Task: Look for products from Pricklee only.
Action: Mouse pressed left at (20, 98)
Screenshot: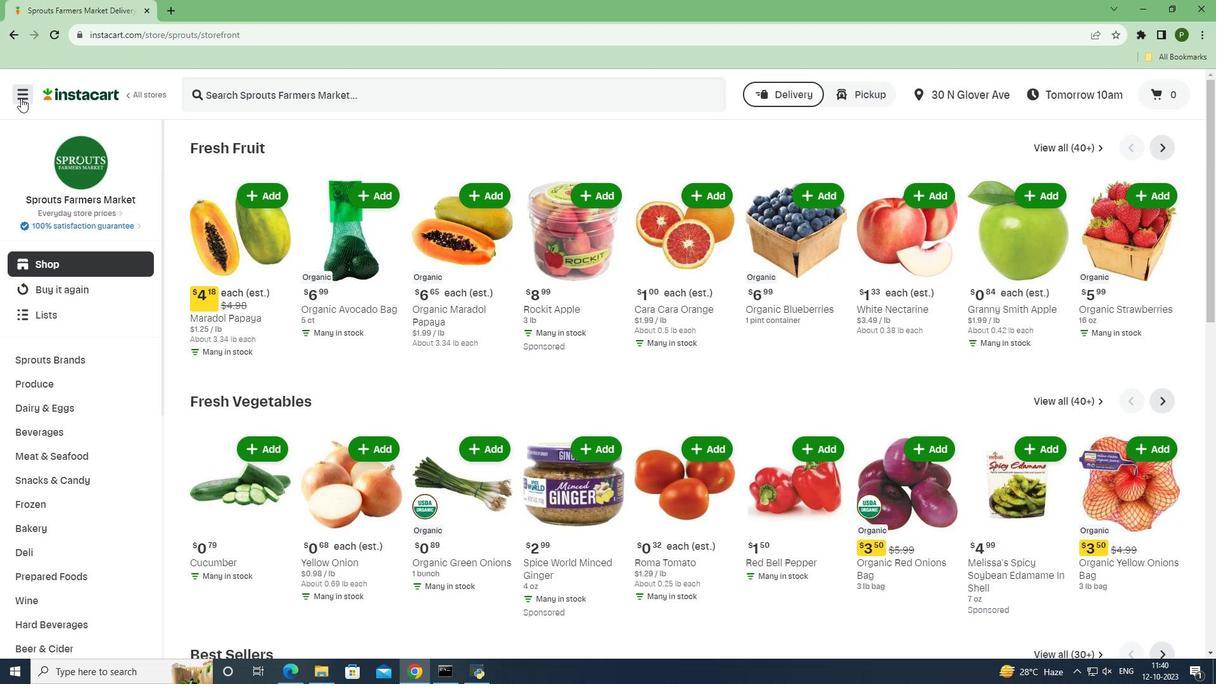 
Action: Mouse moved to (62, 343)
Screenshot: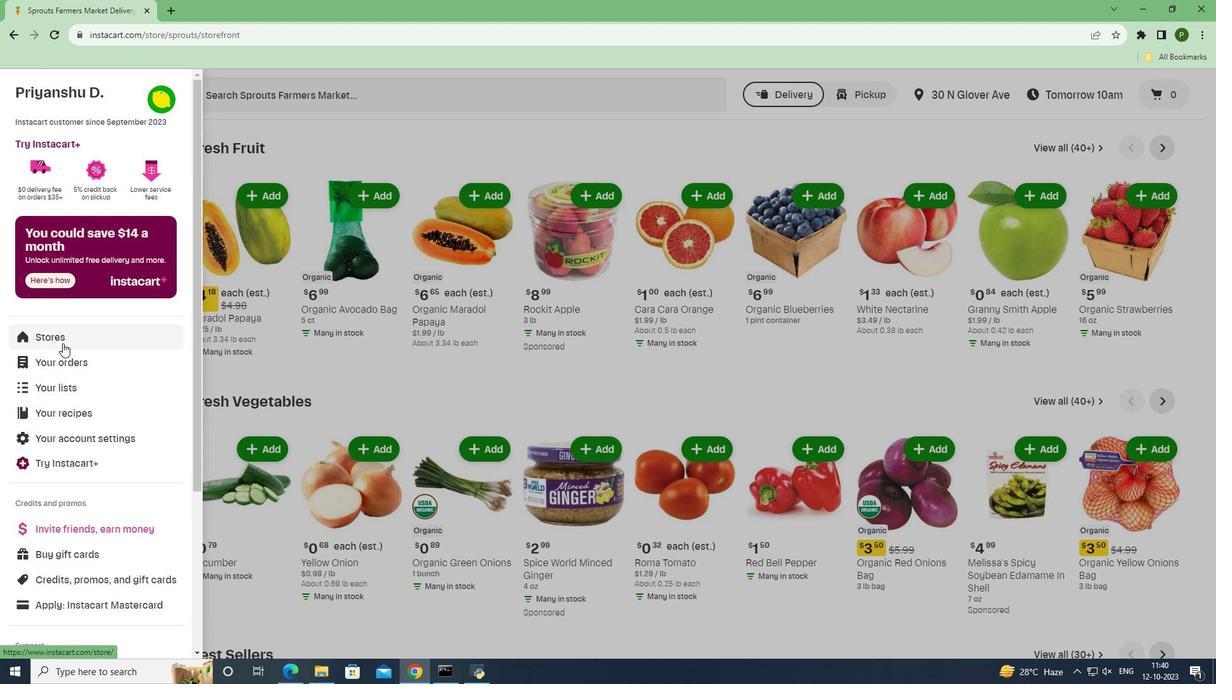 
Action: Mouse pressed left at (62, 343)
Screenshot: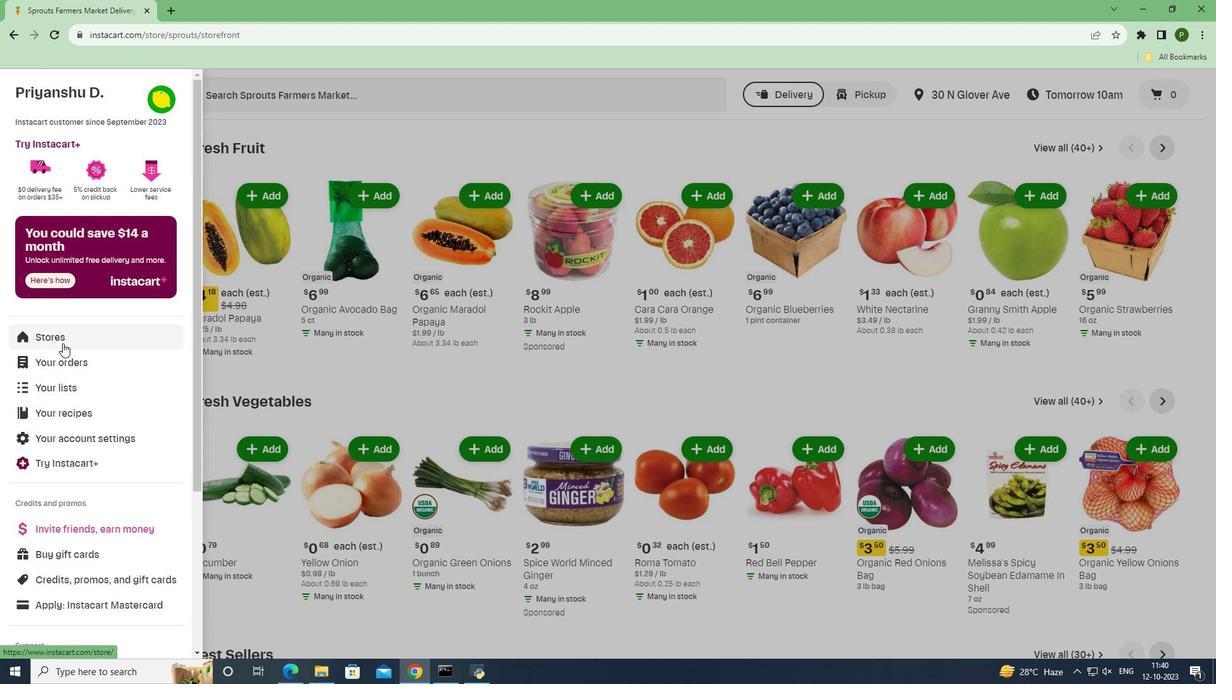 
Action: Mouse moved to (287, 147)
Screenshot: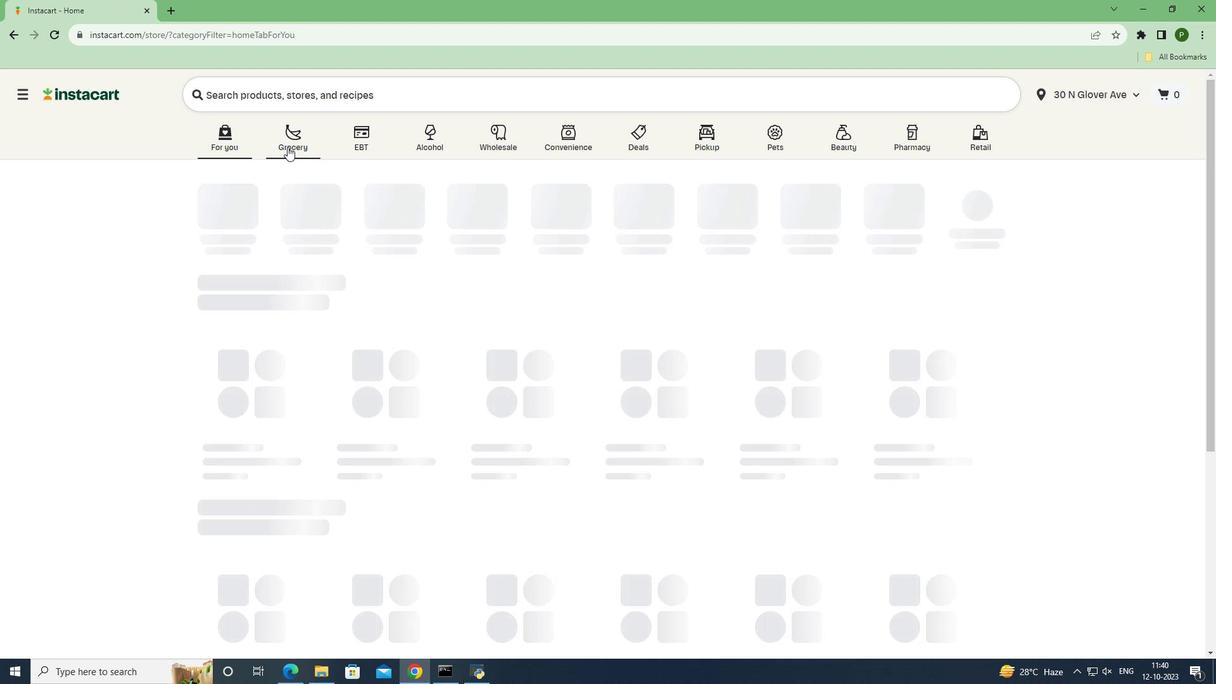 
Action: Mouse pressed left at (287, 147)
Screenshot: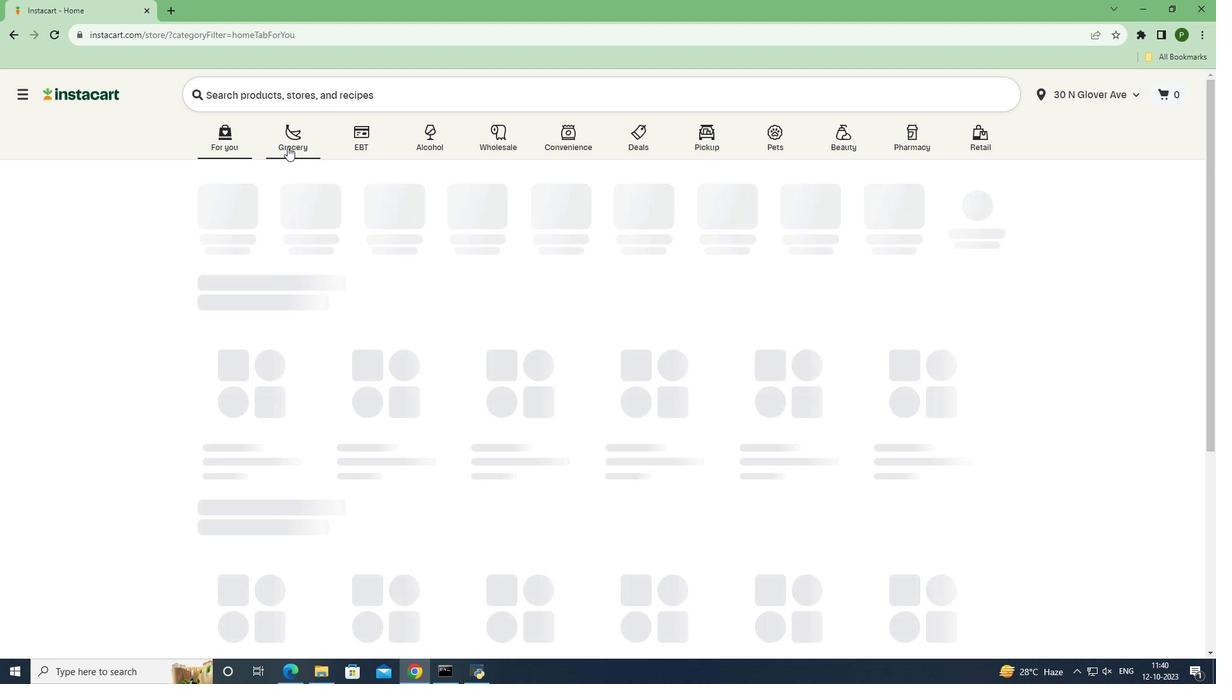 
Action: Mouse moved to (511, 295)
Screenshot: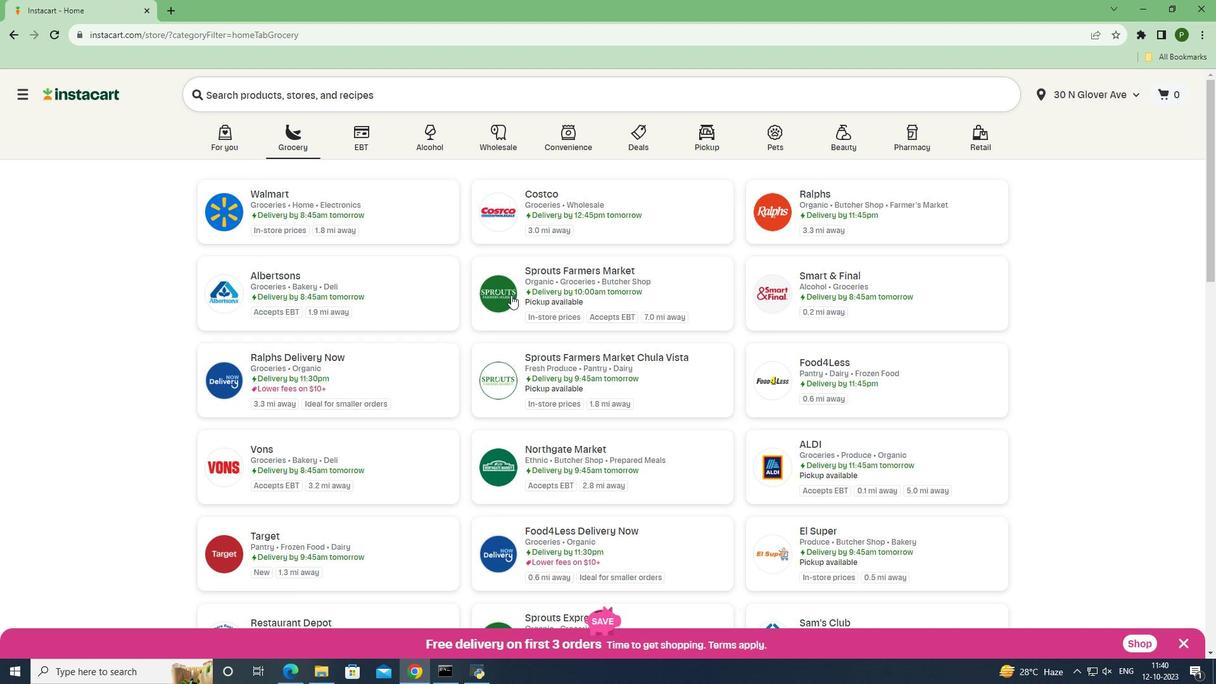 
Action: Mouse pressed left at (511, 295)
Screenshot: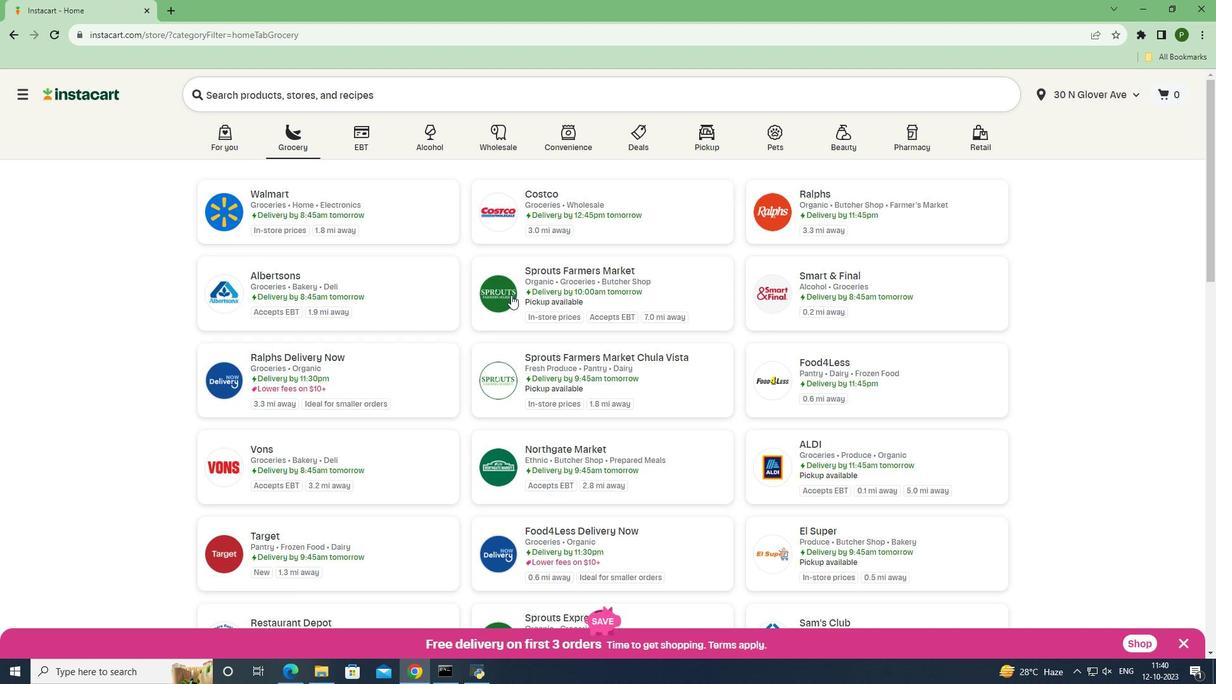 
Action: Mouse moved to (100, 432)
Screenshot: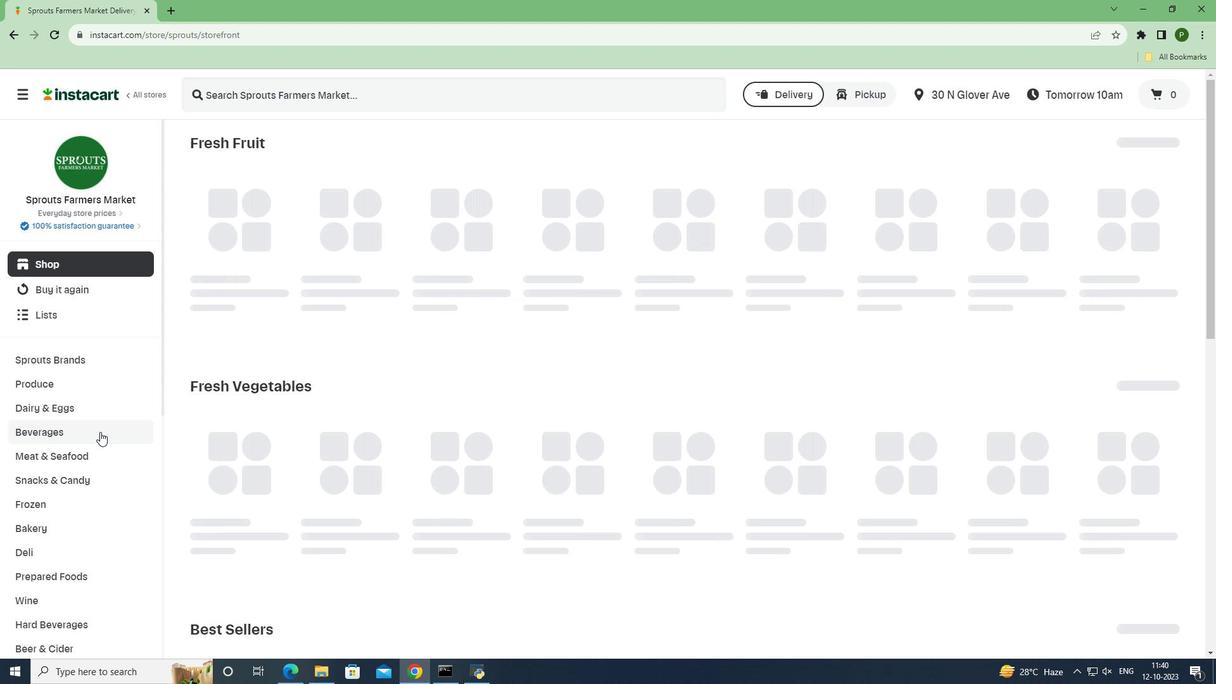 
Action: Mouse pressed left at (100, 432)
Screenshot: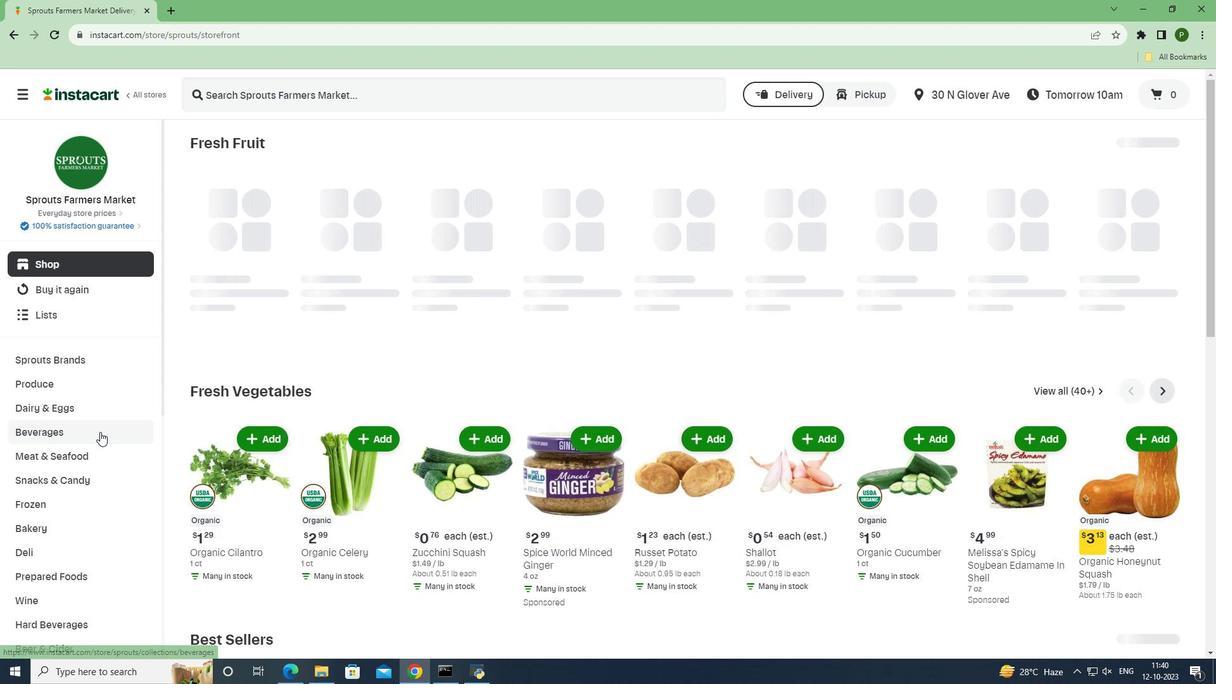 
Action: Mouse moved to (533, 178)
Screenshot: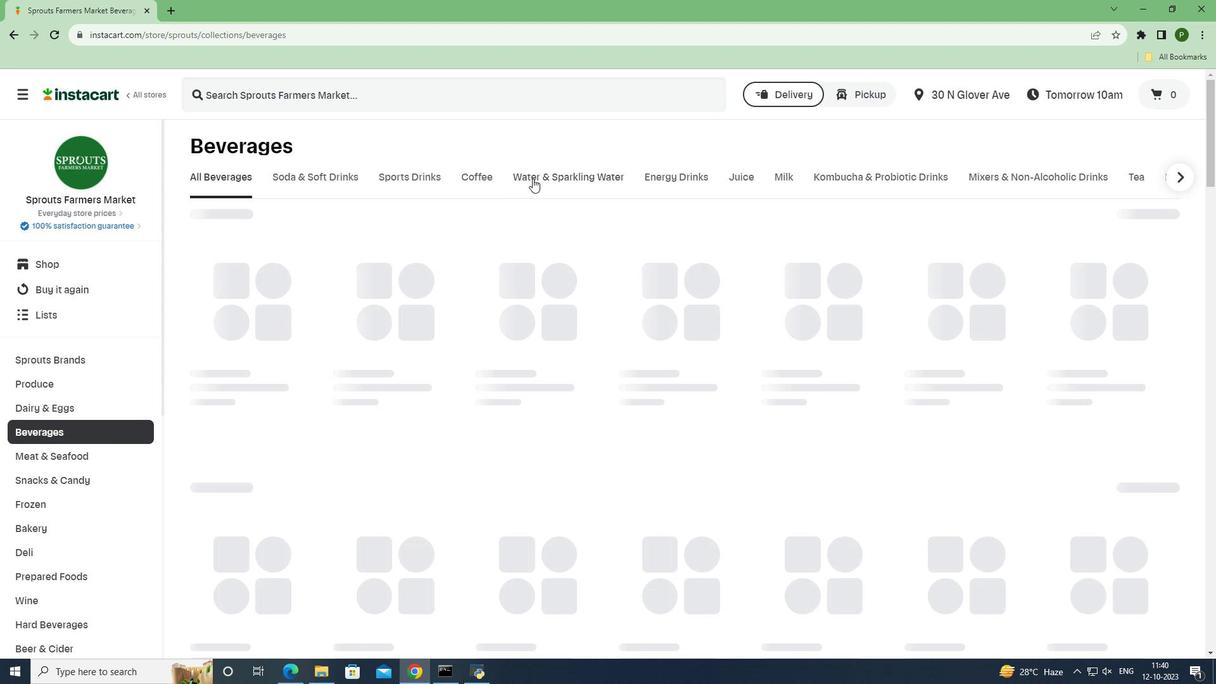 
Action: Mouse pressed left at (533, 178)
Screenshot: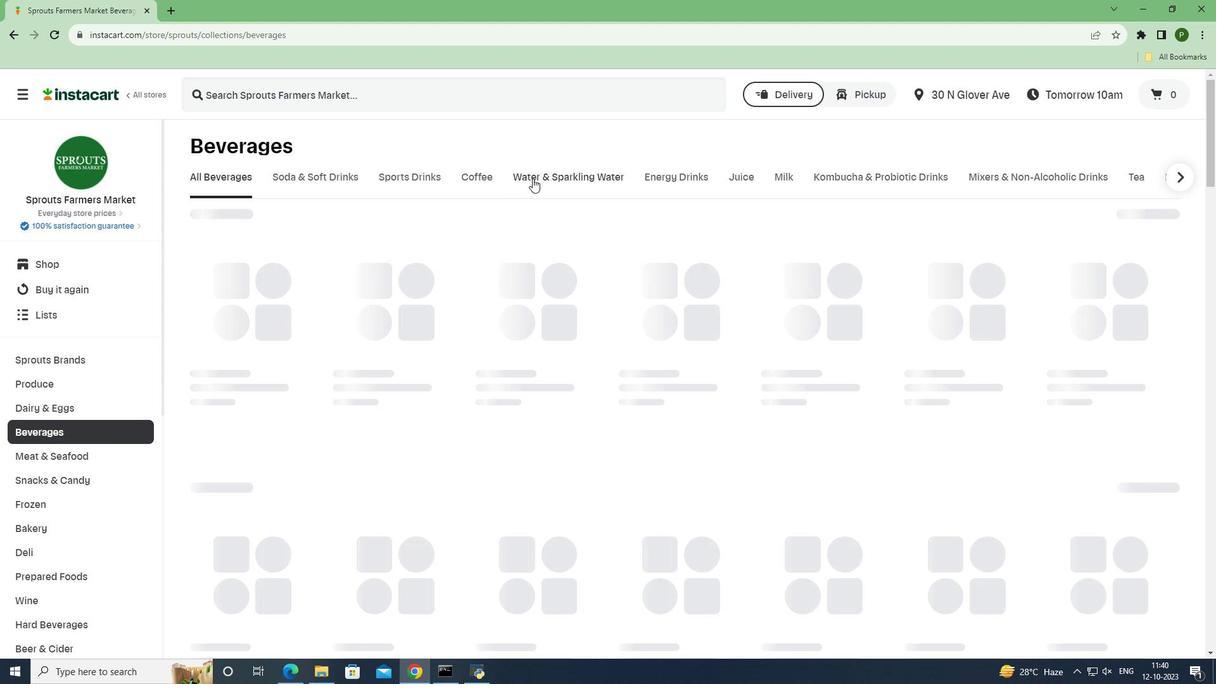 
Action: Mouse moved to (357, 290)
Screenshot: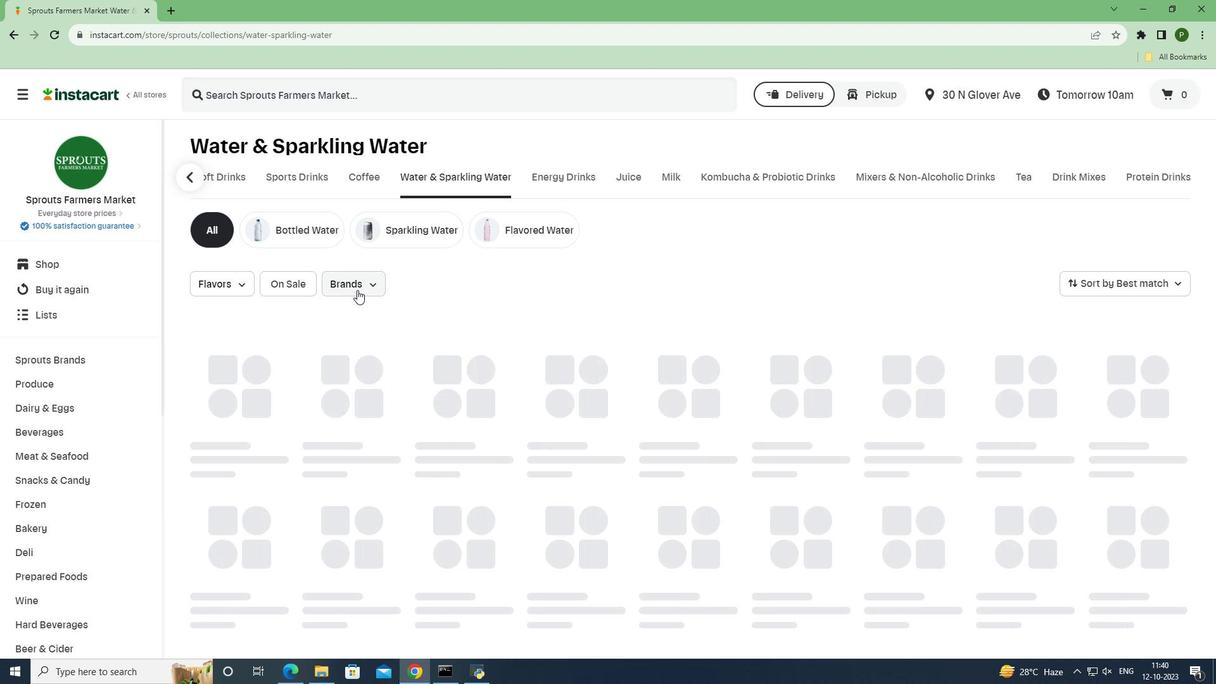 
Action: Mouse pressed left at (357, 290)
Screenshot: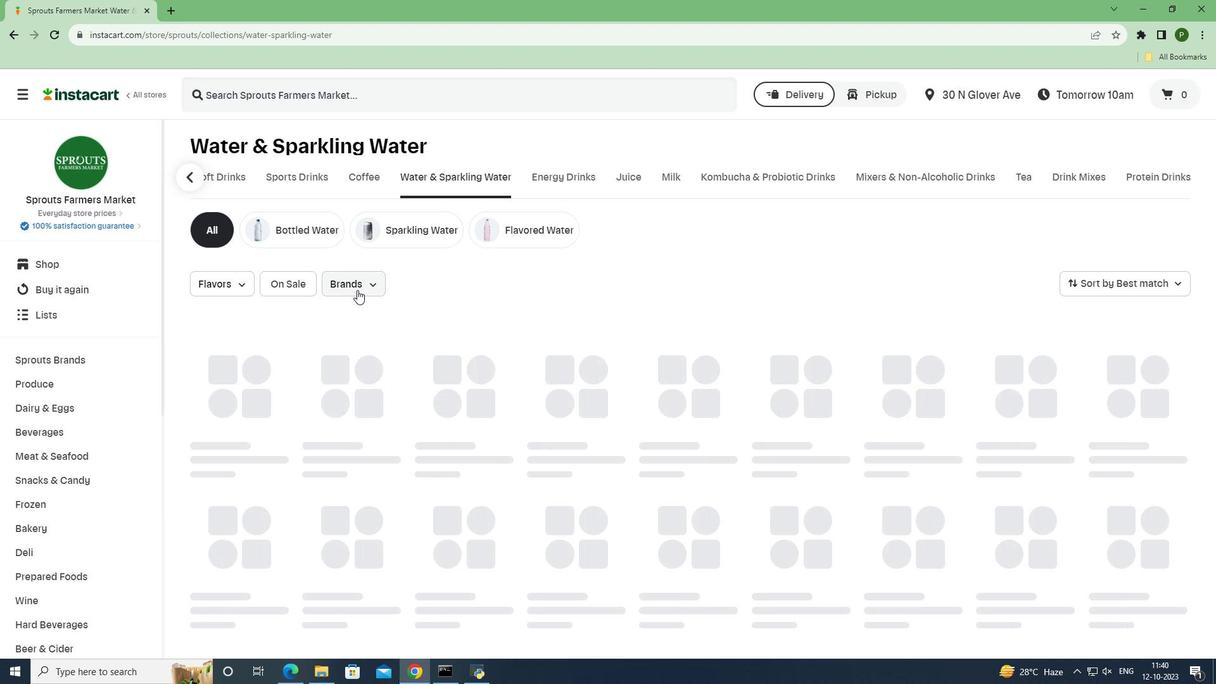 
Action: Mouse moved to (404, 434)
Screenshot: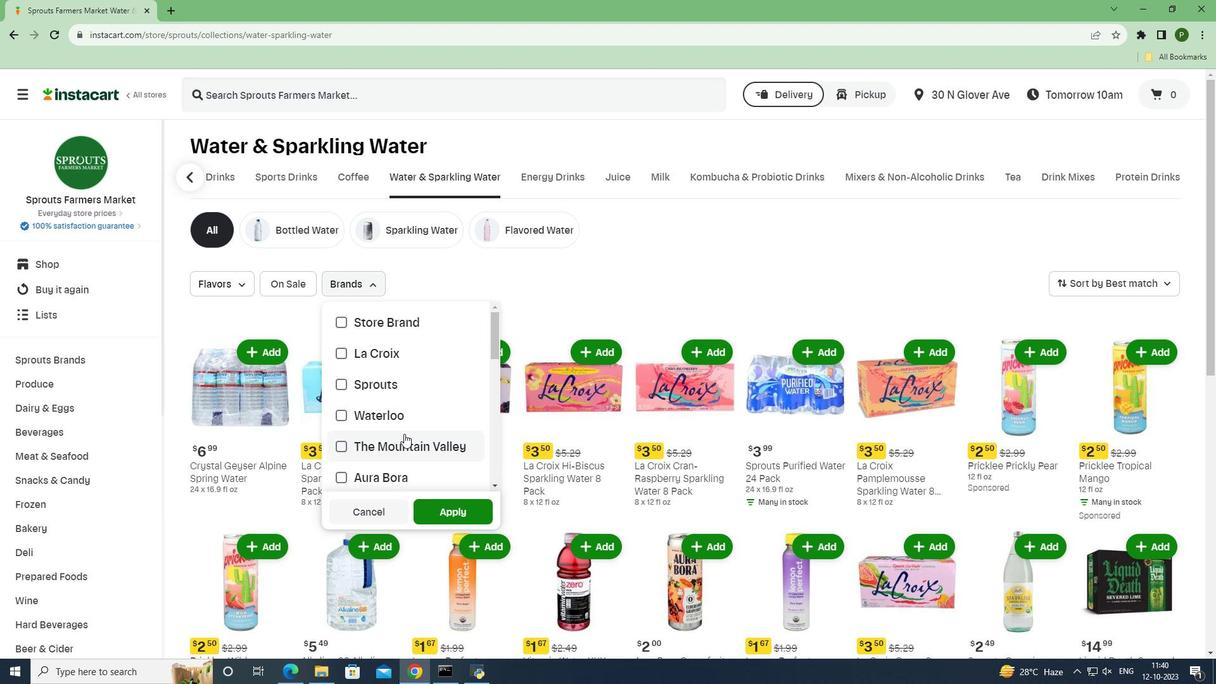 
Action: Mouse scrolled (404, 433) with delta (0, 0)
Screenshot: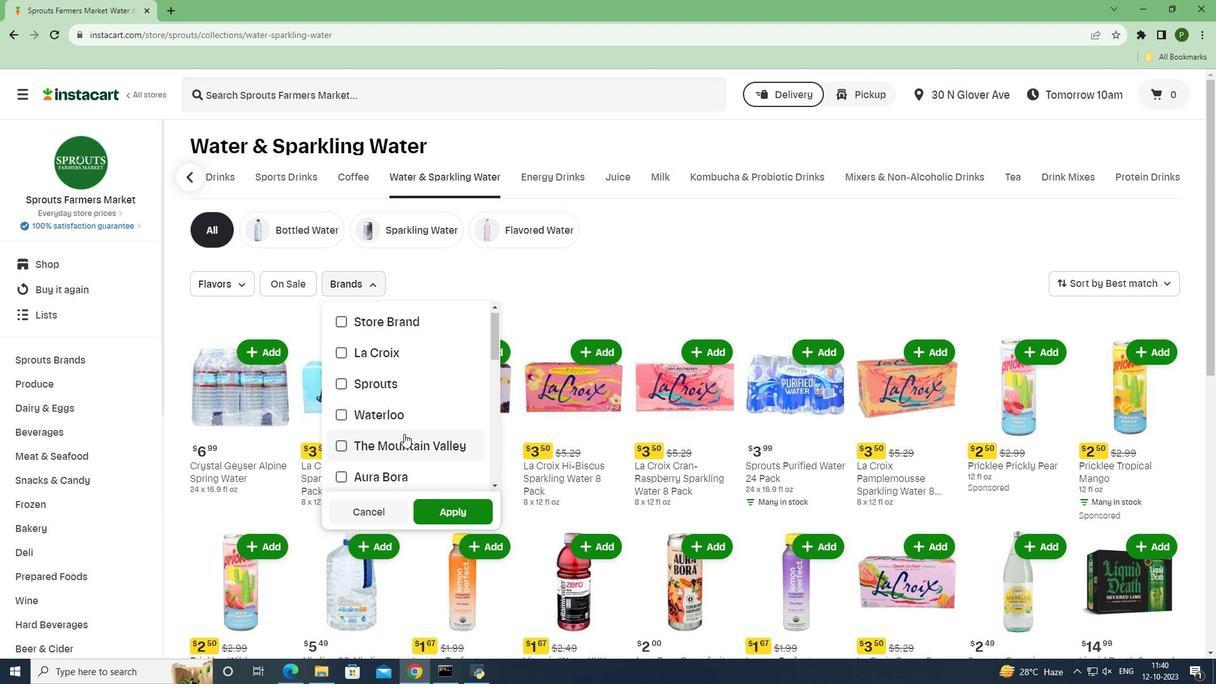 
Action: Mouse scrolled (404, 433) with delta (0, 0)
Screenshot: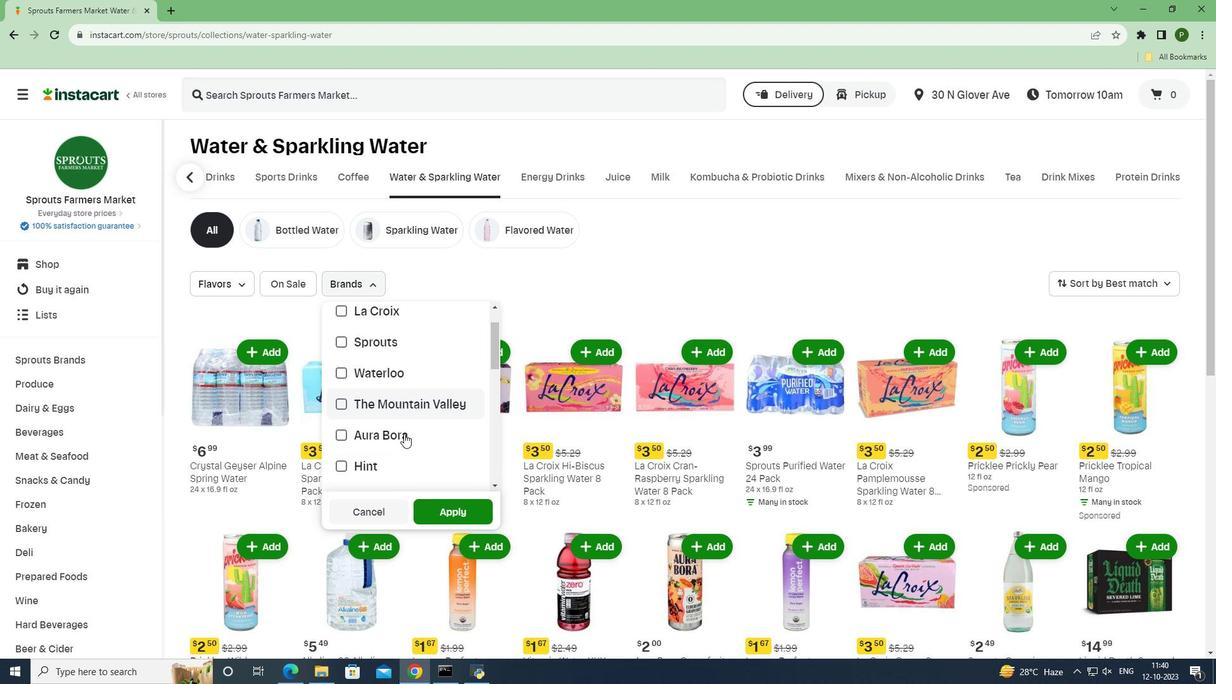 
Action: Mouse moved to (401, 423)
Screenshot: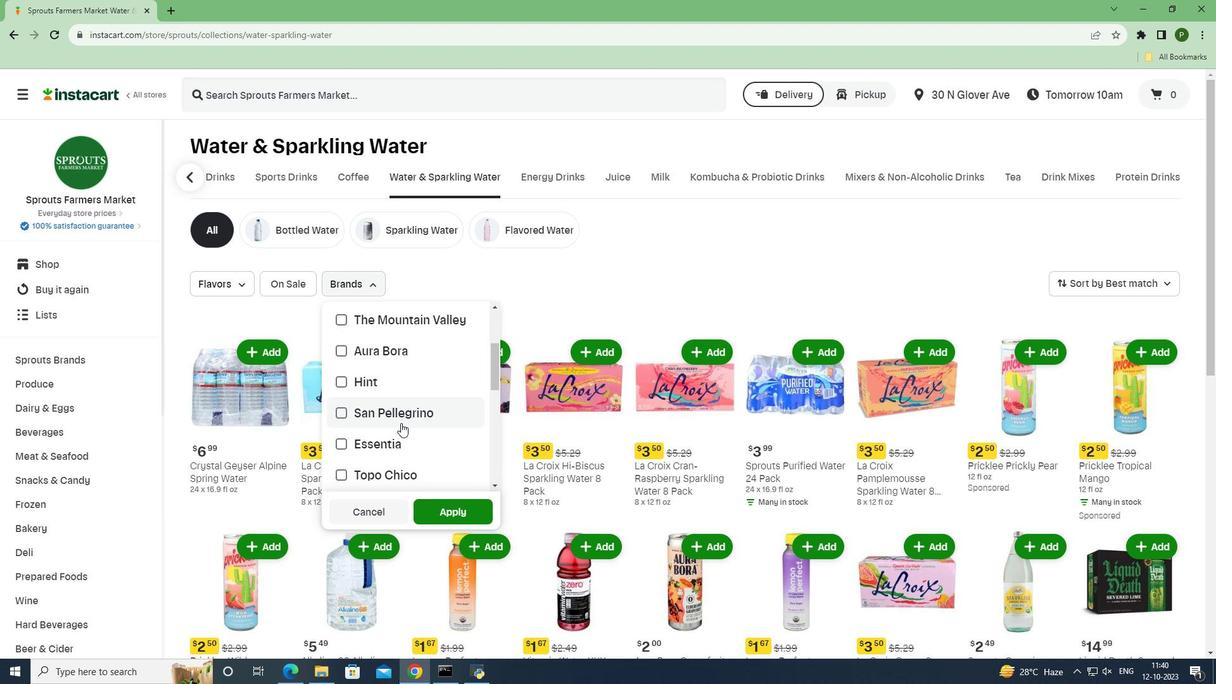 
Action: Mouse scrolled (401, 422) with delta (0, 0)
Screenshot: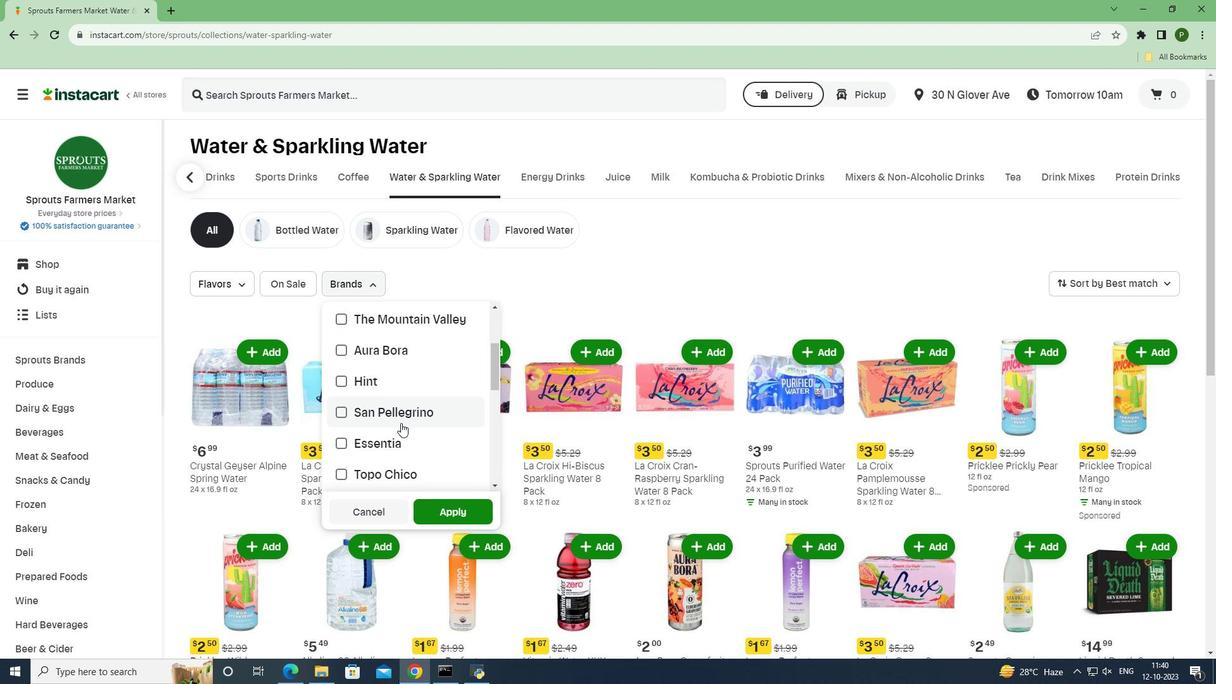 
Action: Mouse scrolled (401, 422) with delta (0, 0)
Screenshot: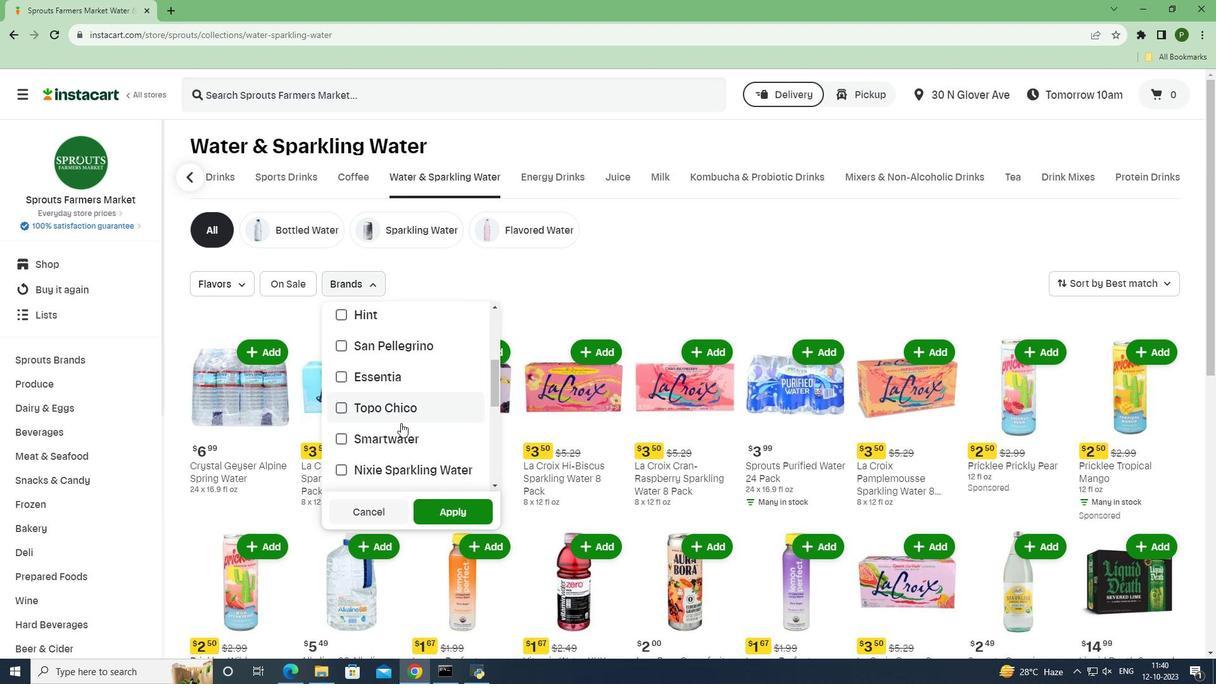 
Action: Mouse scrolled (401, 422) with delta (0, 0)
Screenshot: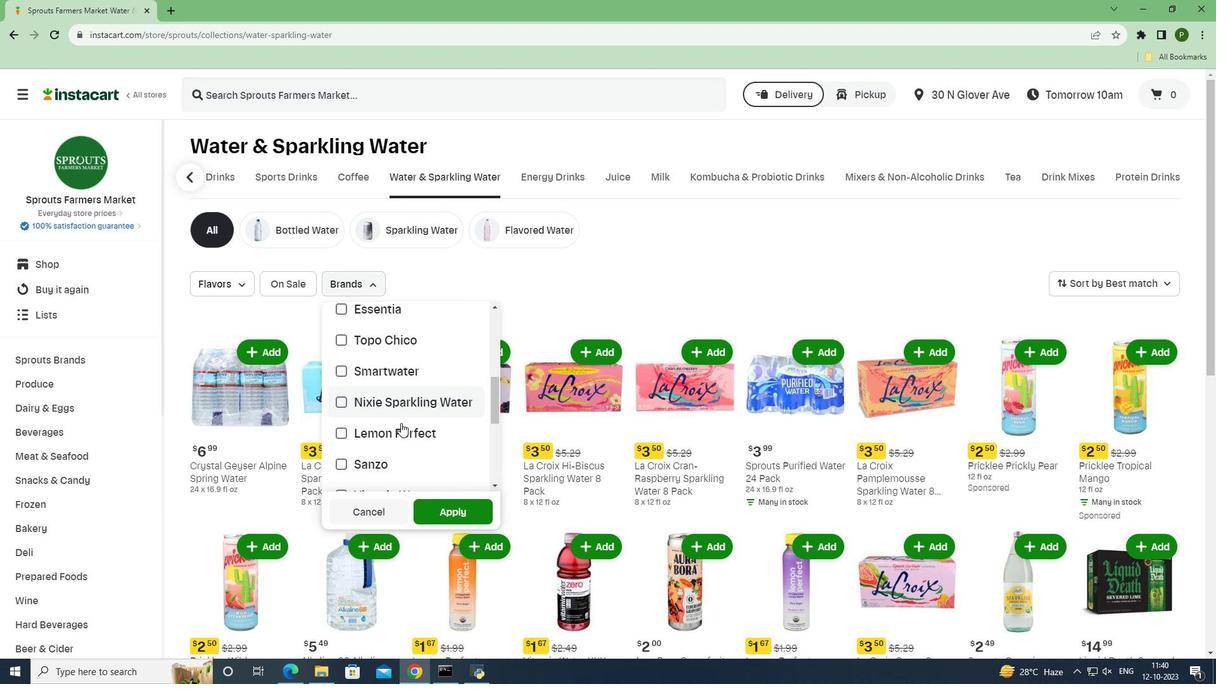 
Action: Mouse scrolled (401, 422) with delta (0, 0)
Screenshot: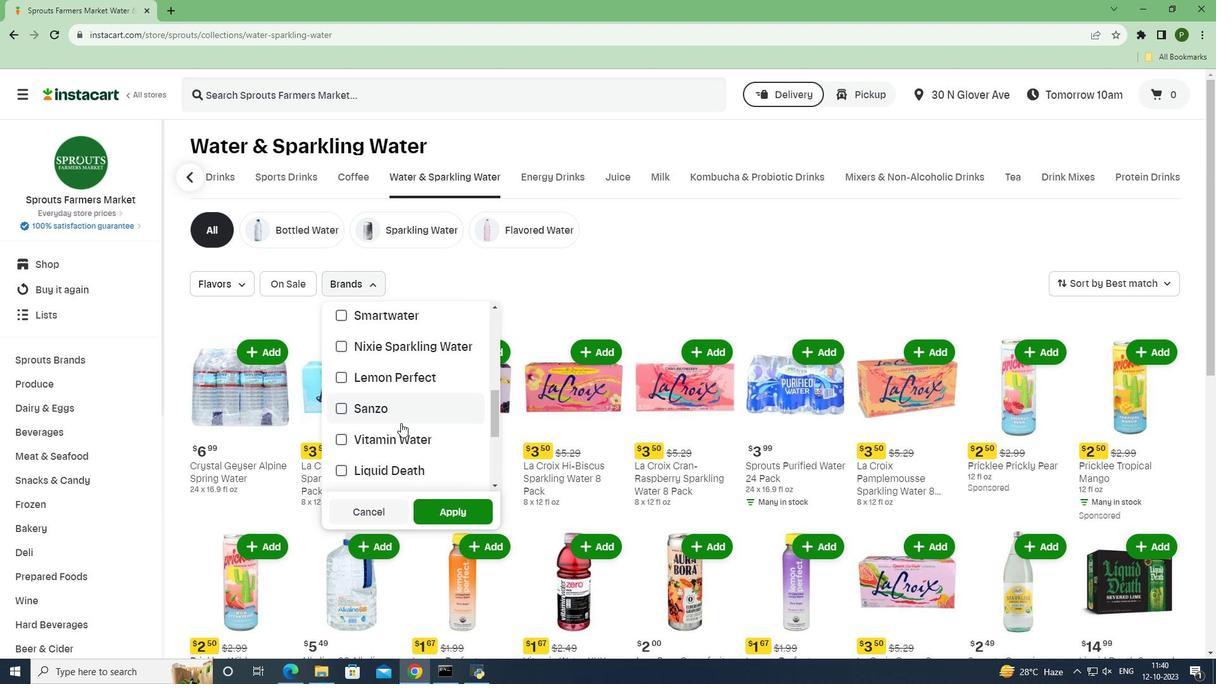 
Action: Mouse moved to (389, 437)
Screenshot: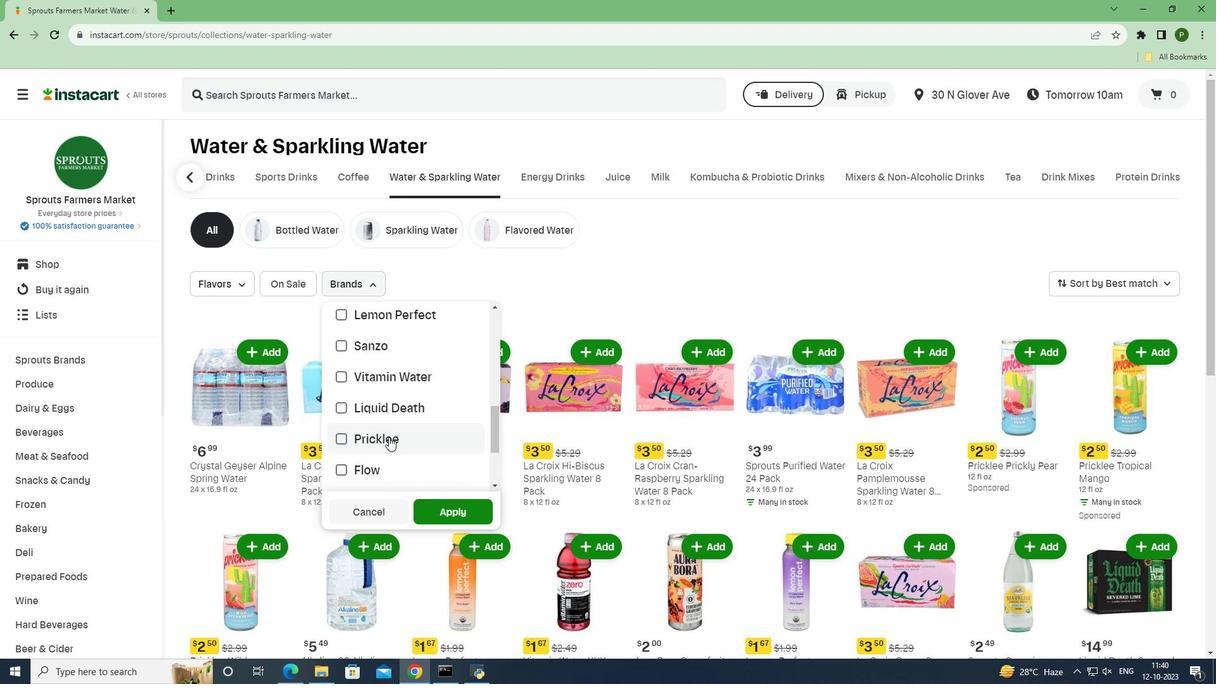 
Action: Mouse pressed left at (389, 437)
Screenshot: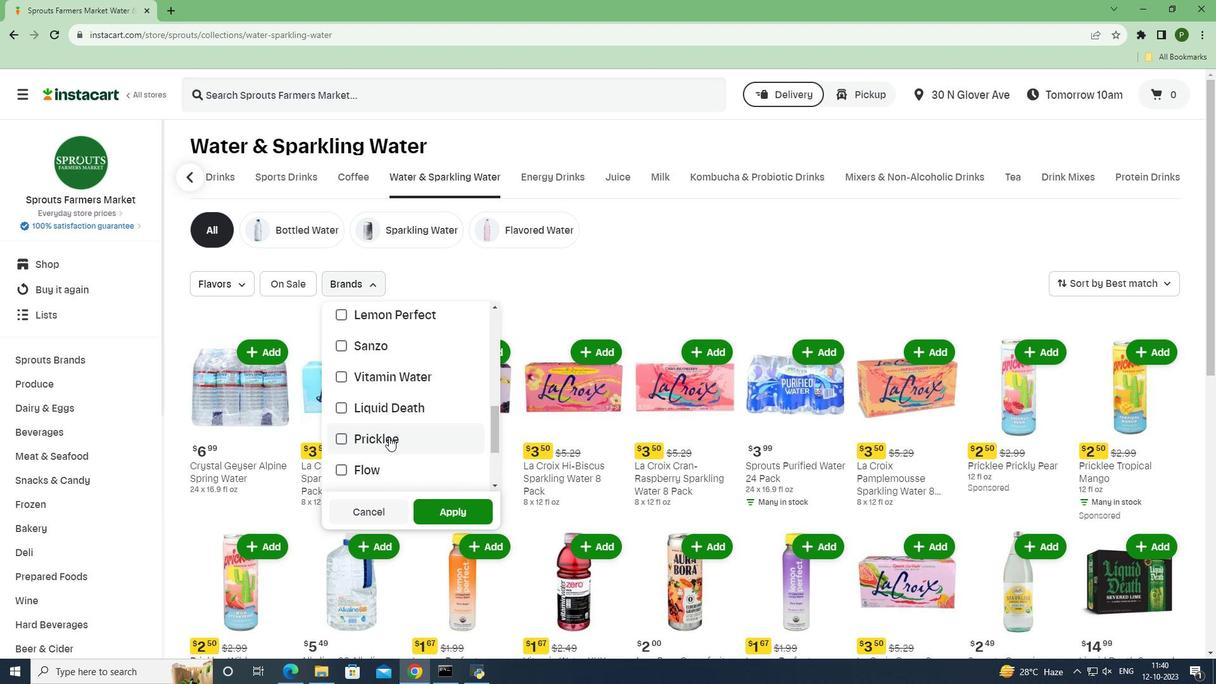 
Action: Mouse moved to (451, 506)
Screenshot: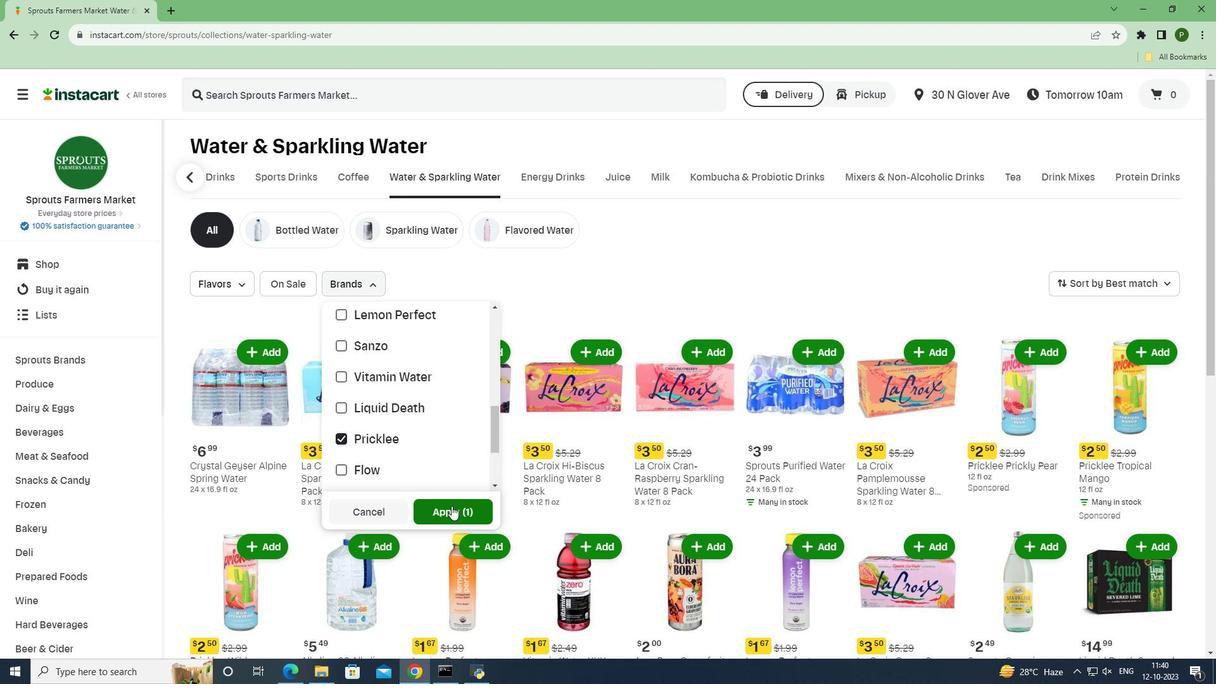 
Action: Mouse pressed left at (451, 506)
Screenshot: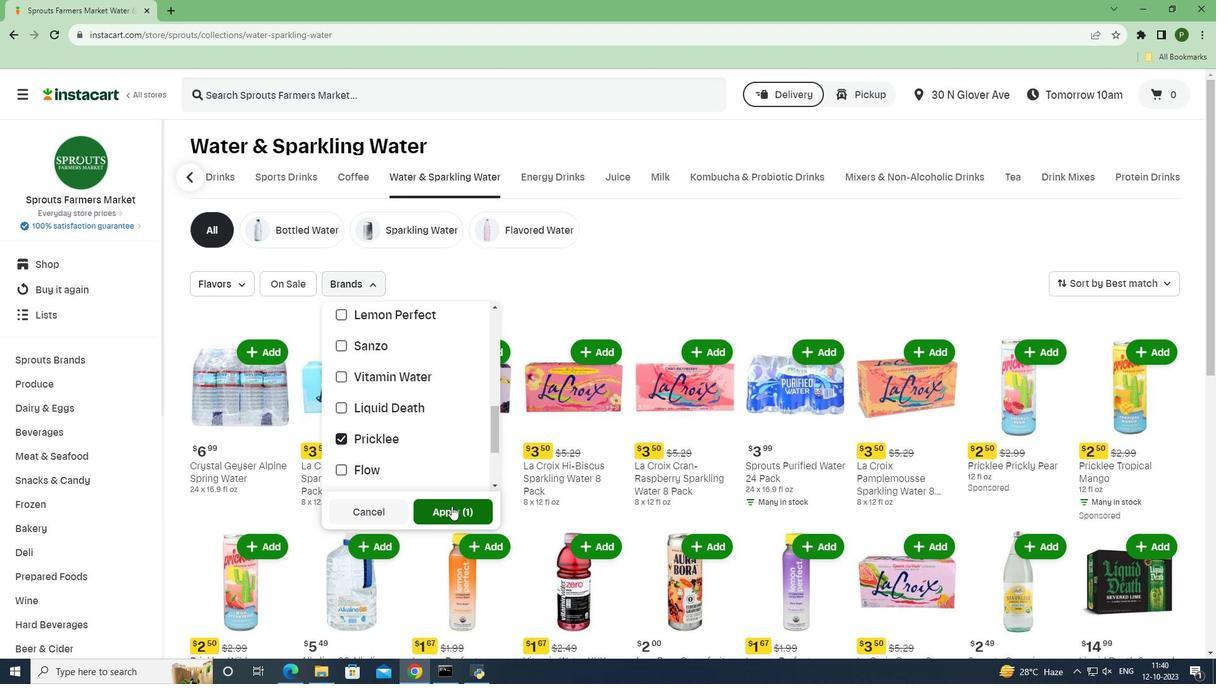 
Action: Mouse moved to (585, 515)
Screenshot: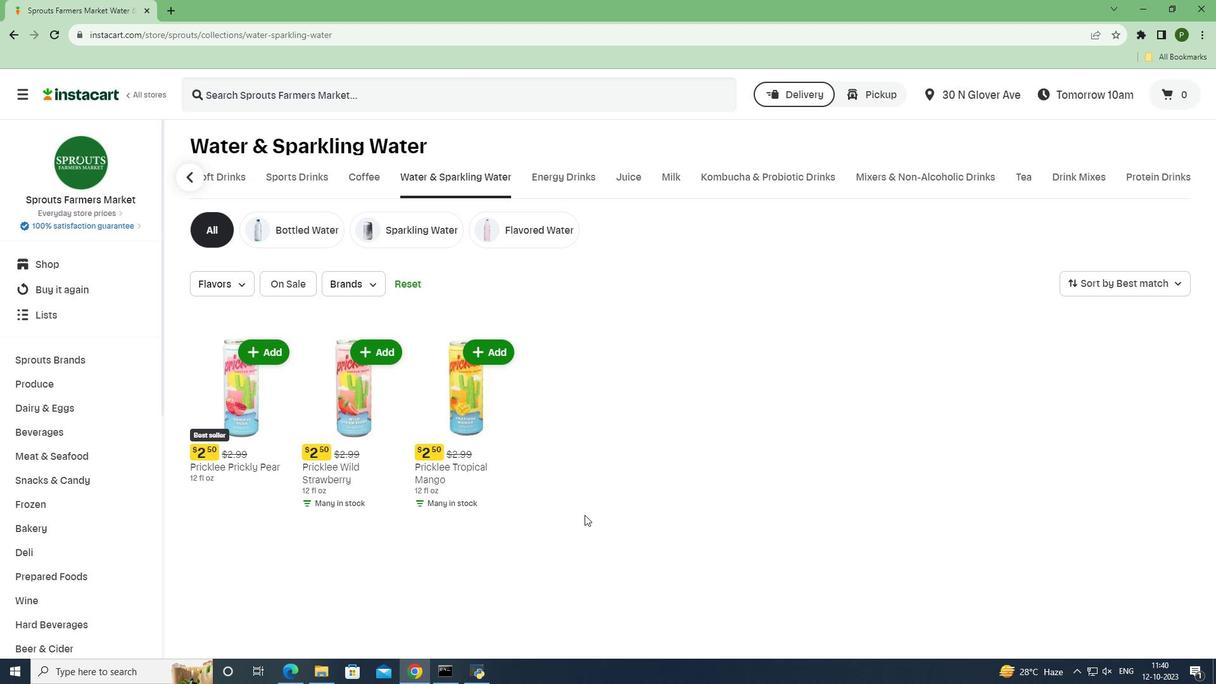 
